 Task: Find and update the contact information for the person with home phone number '01128762718'.
Action: Mouse moved to (14, 75)
Screenshot: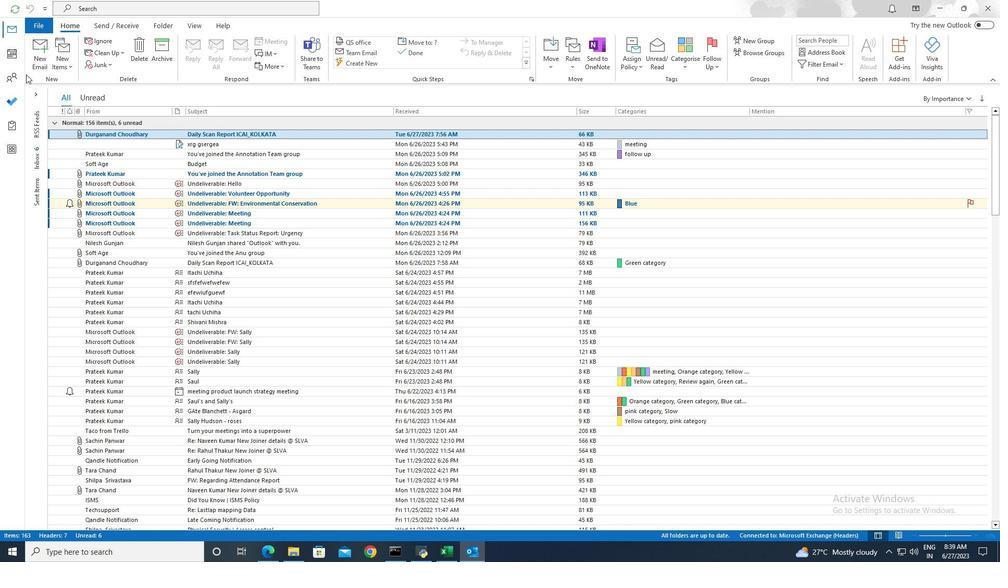 
Action: Mouse pressed left at (14, 75)
Screenshot: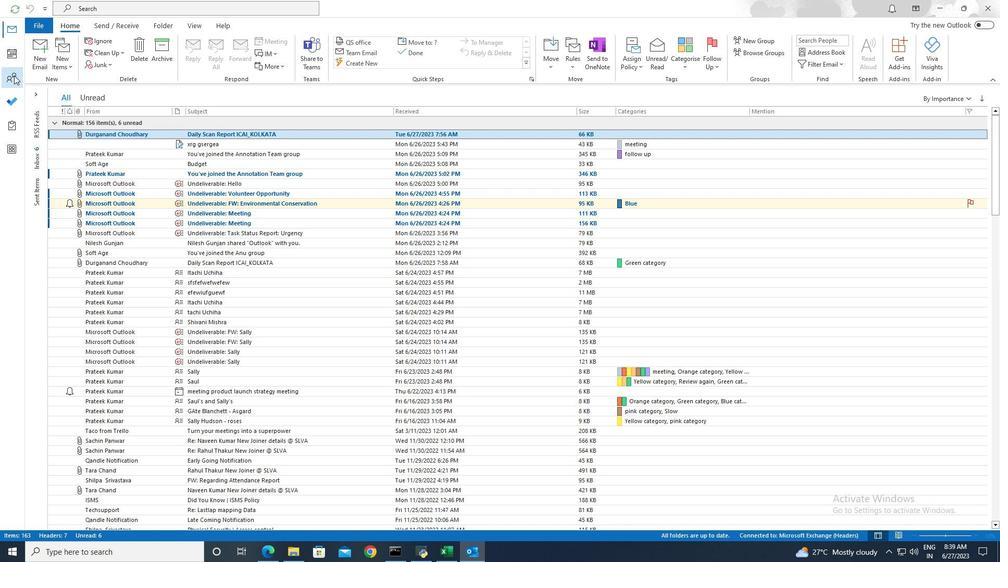 
Action: Mouse moved to (208, 9)
Screenshot: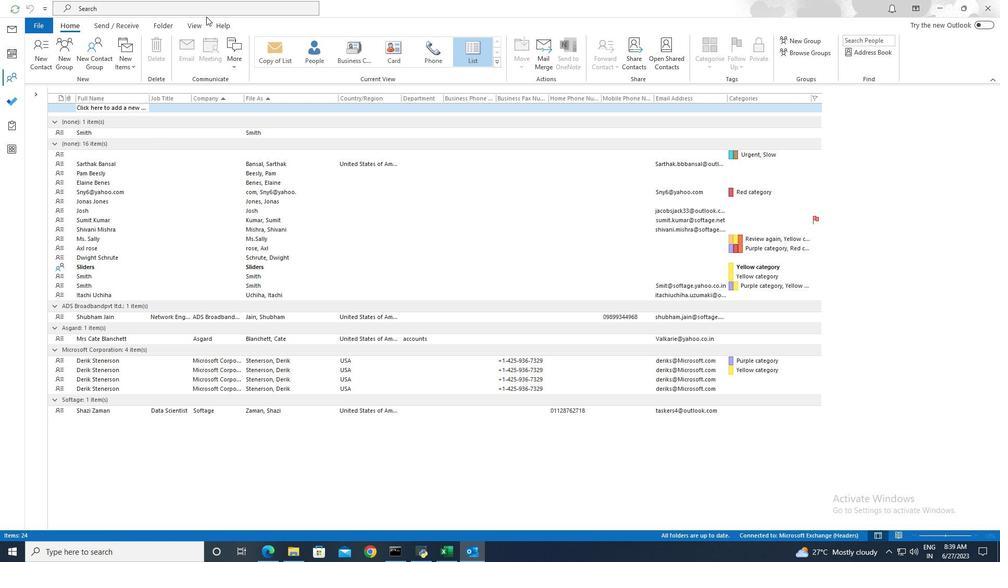 
Action: Mouse pressed left at (208, 9)
Screenshot: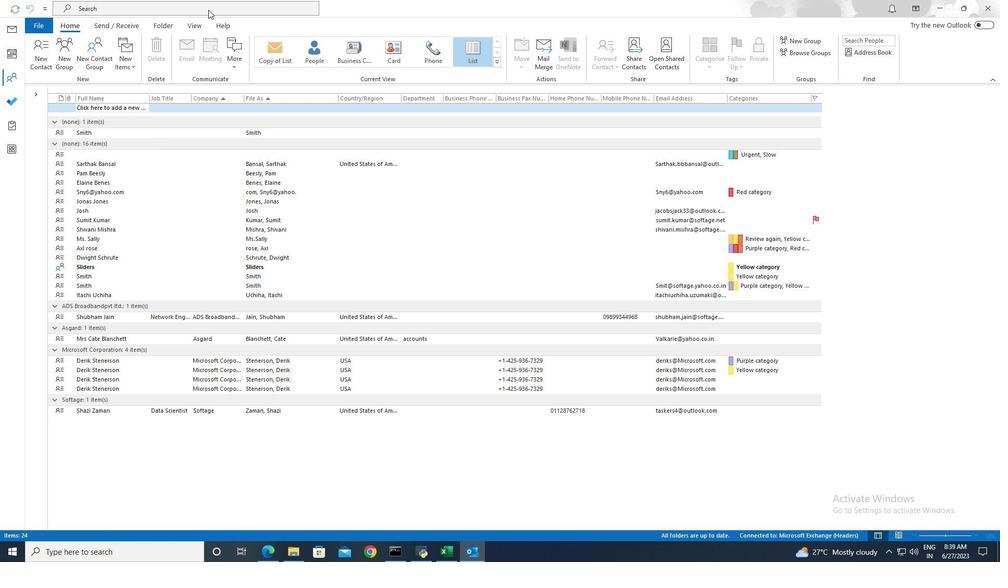 
Action: Mouse moved to (363, 7)
Screenshot: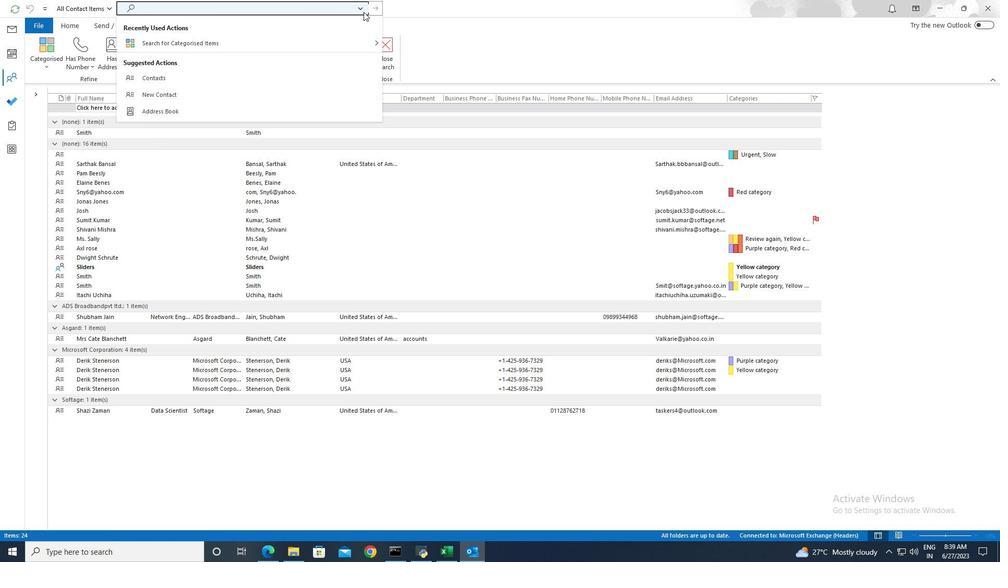 
Action: Mouse pressed left at (363, 7)
Screenshot: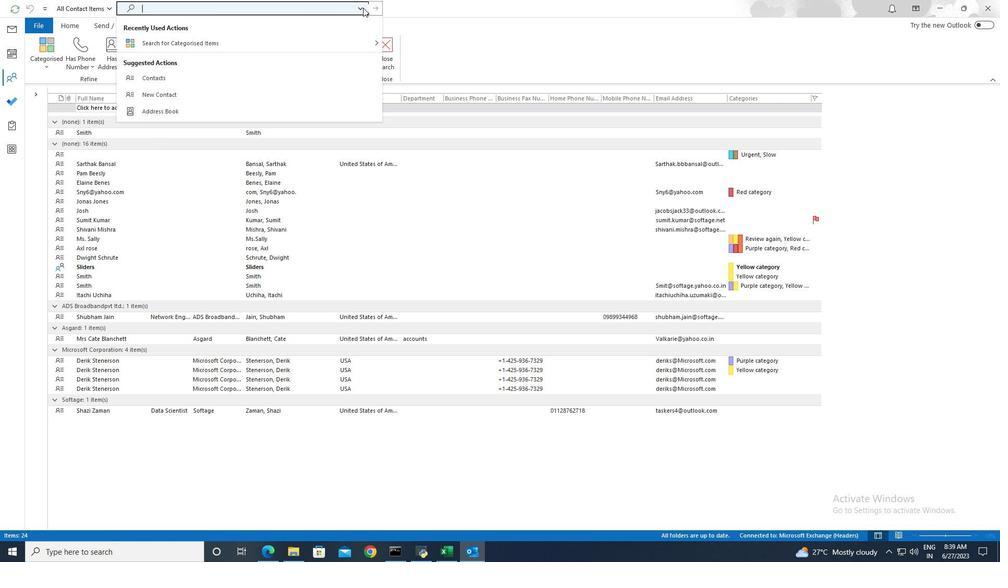 
Action: Mouse moved to (179, 189)
Screenshot: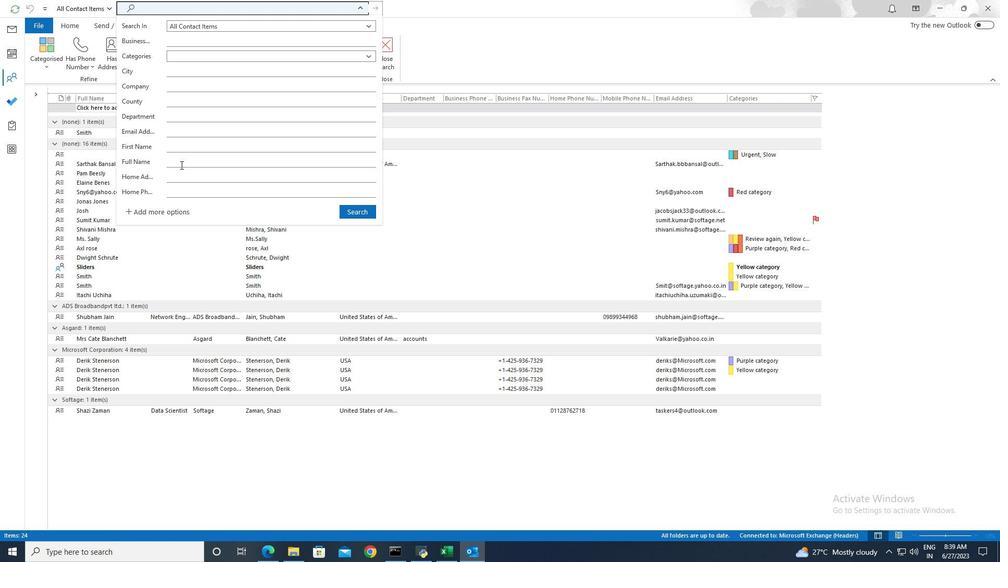 
Action: Mouse pressed left at (179, 189)
Screenshot: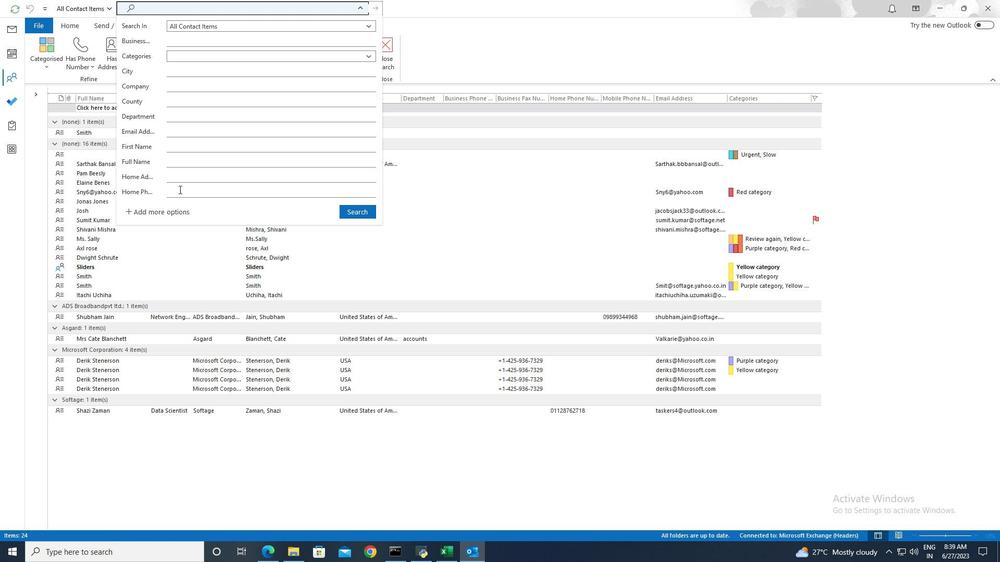 
Action: Key pressed 01128762718
Screenshot: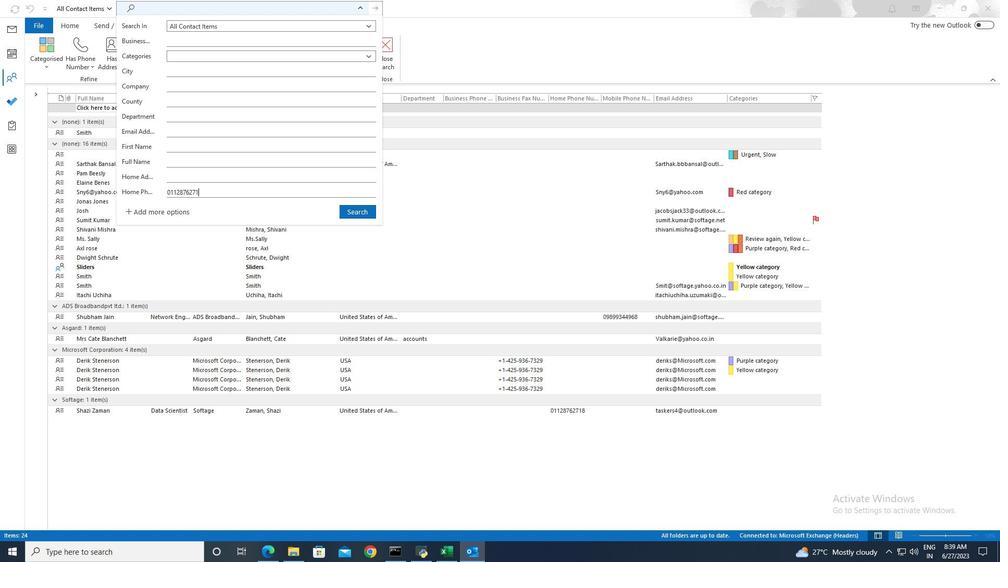 
Action: Mouse moved to (358, 212)
Screenshot: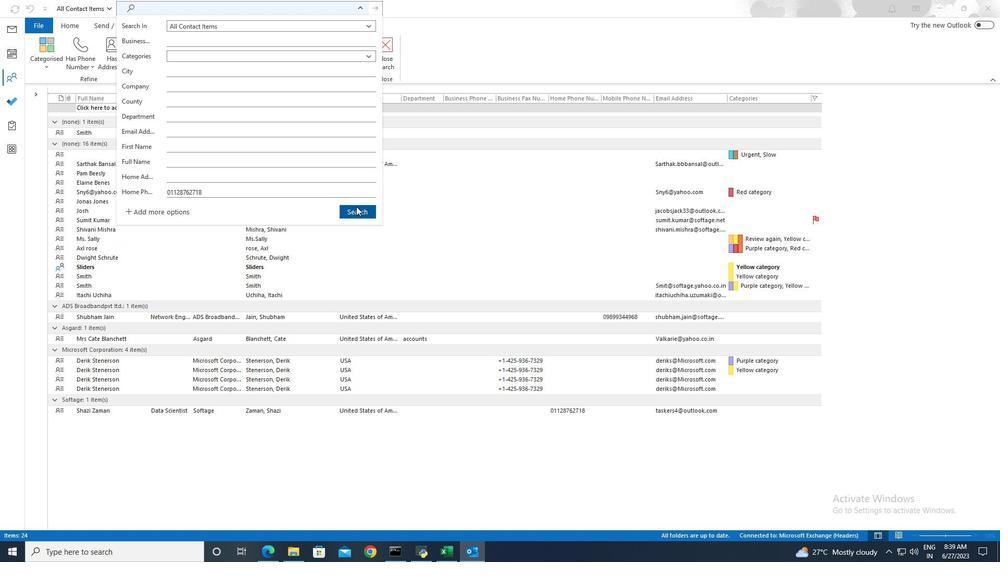 
Action: Mouse pressed left at (358, 212)
Screenshot: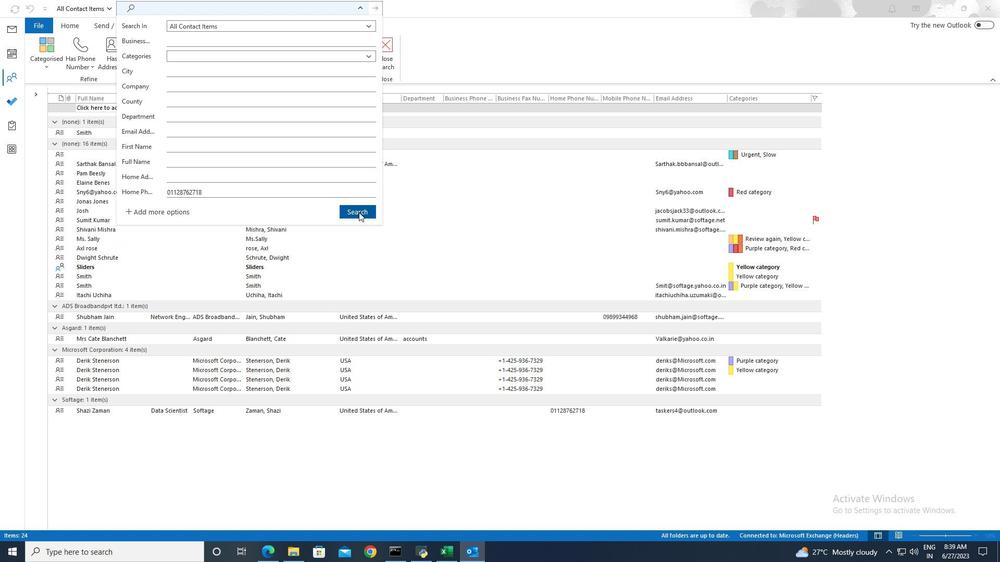 
Action: Mouse moved to (171, 120)
Screenshot: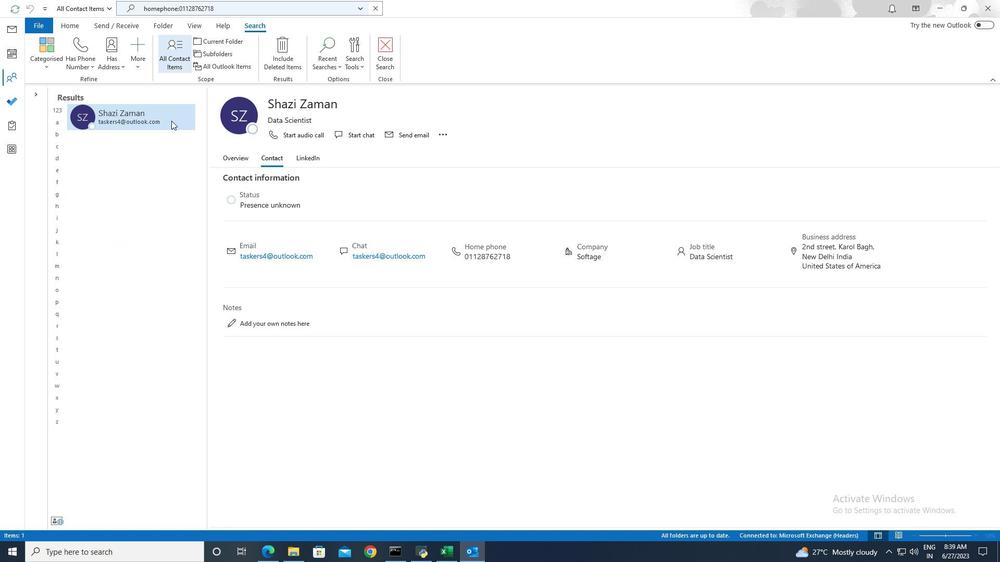 
Action: Mouse pressed left at (171, 120)
Screenshot: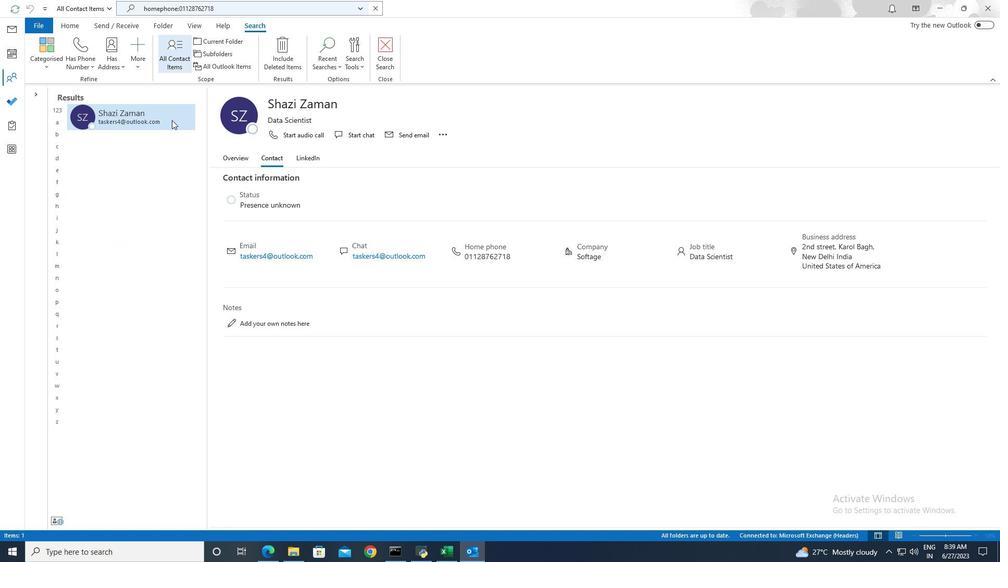 
Action: Mouse pressed left at (171, 120)
Screenshot: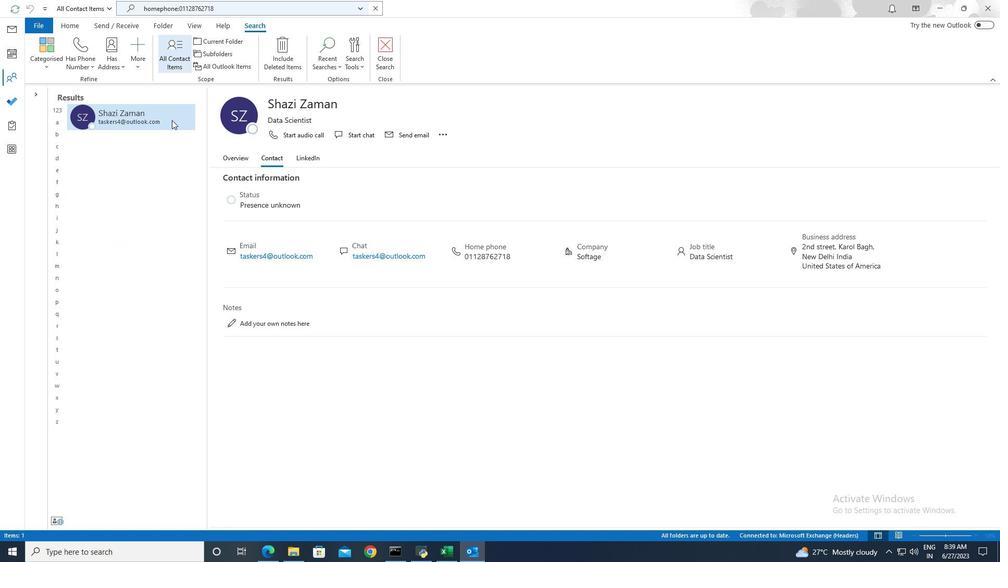
Action: Mouse moved to (77, 211)
Screenshot: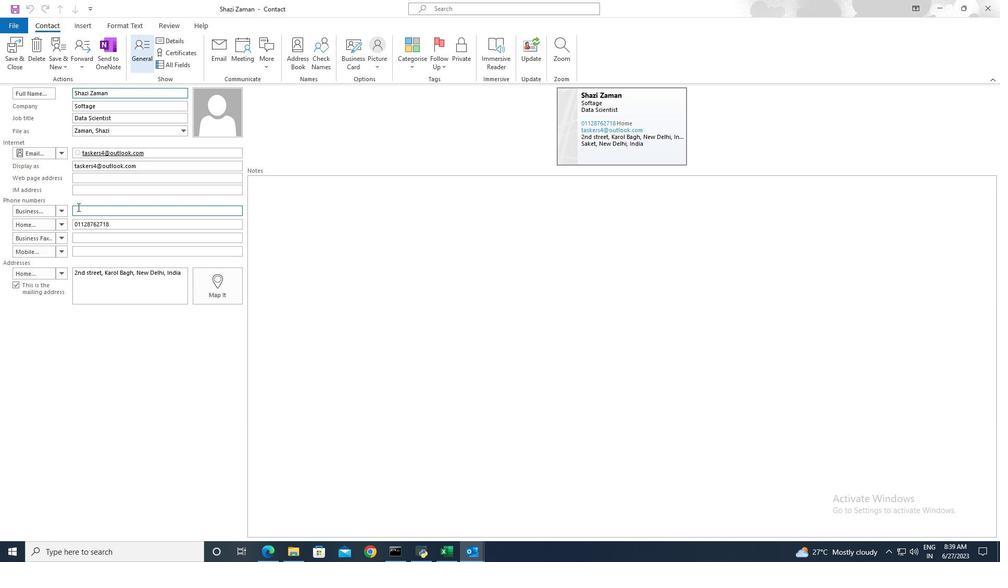 
Action: Mouse pressed left at (77, 211)
Screenshot: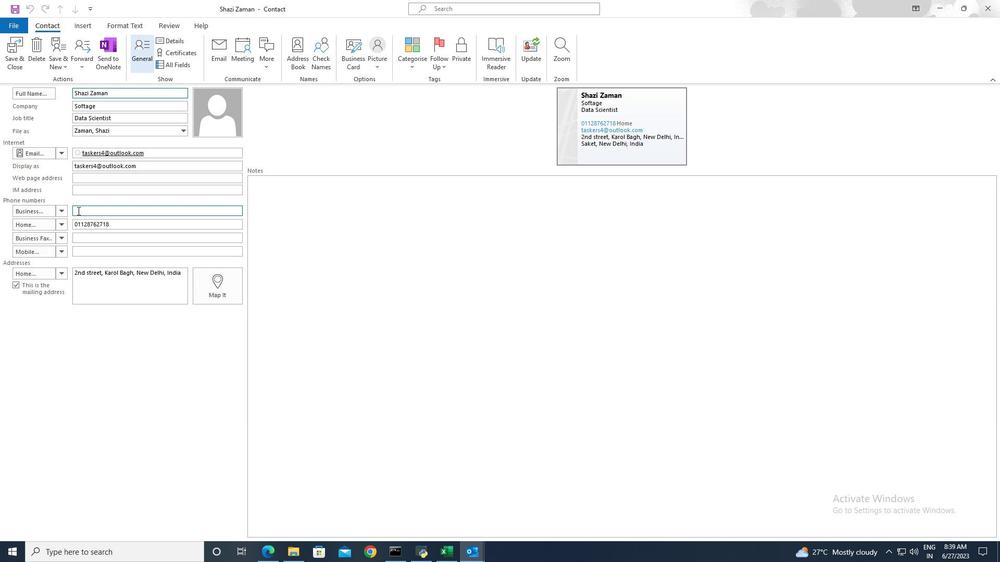 
Action: Key pressed 8700089195
Screenshot: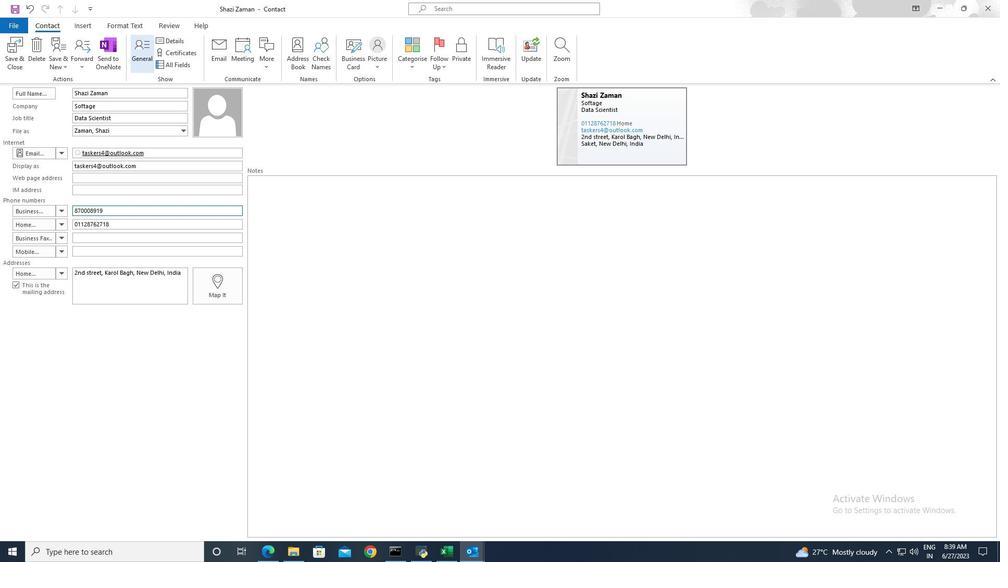 
Action: Mouse moved to (77, 253)
Screenshot: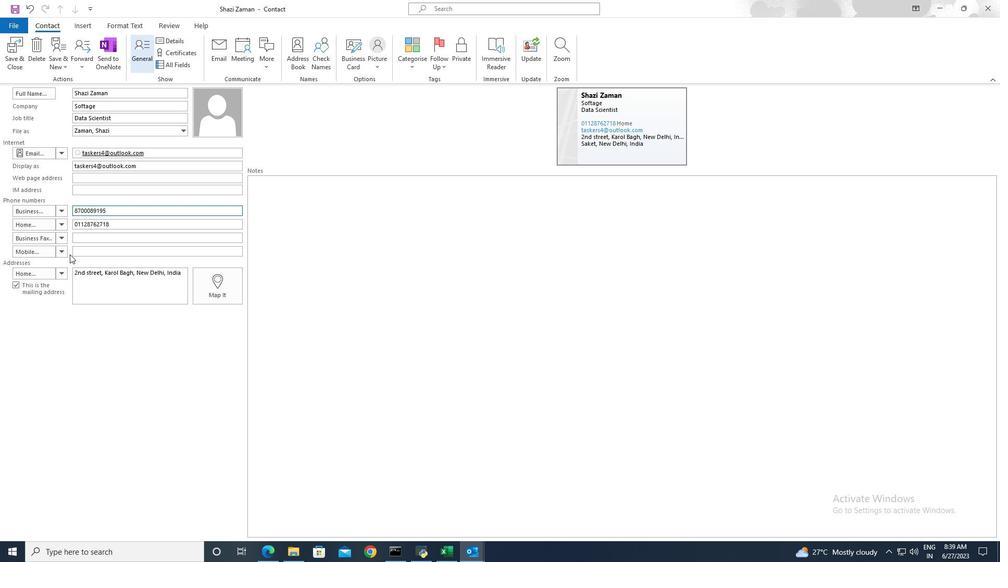 
Action: Mouse pressed left at (77, 253)
Screenshot: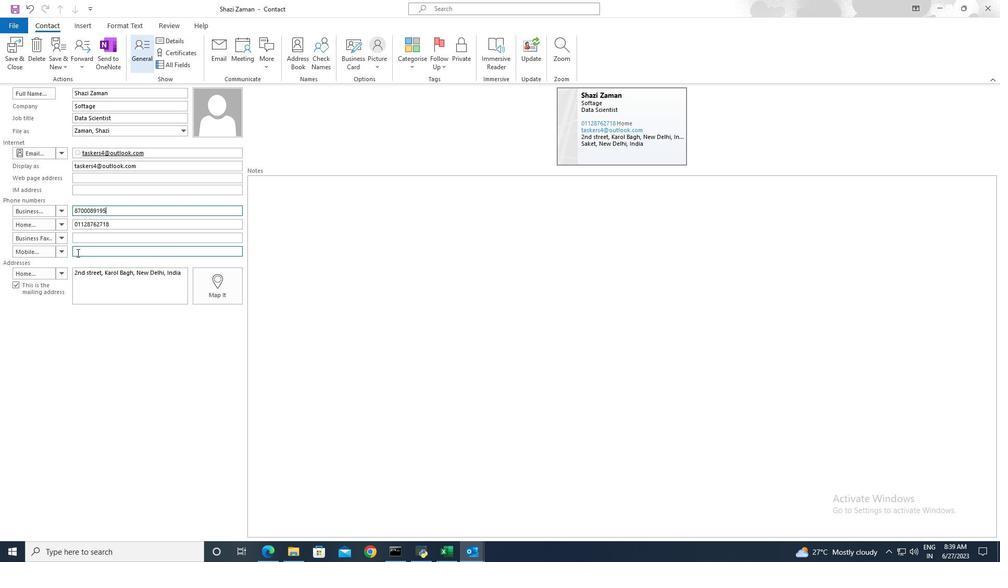 
Action: Key pressed 9899344968
Screenshot: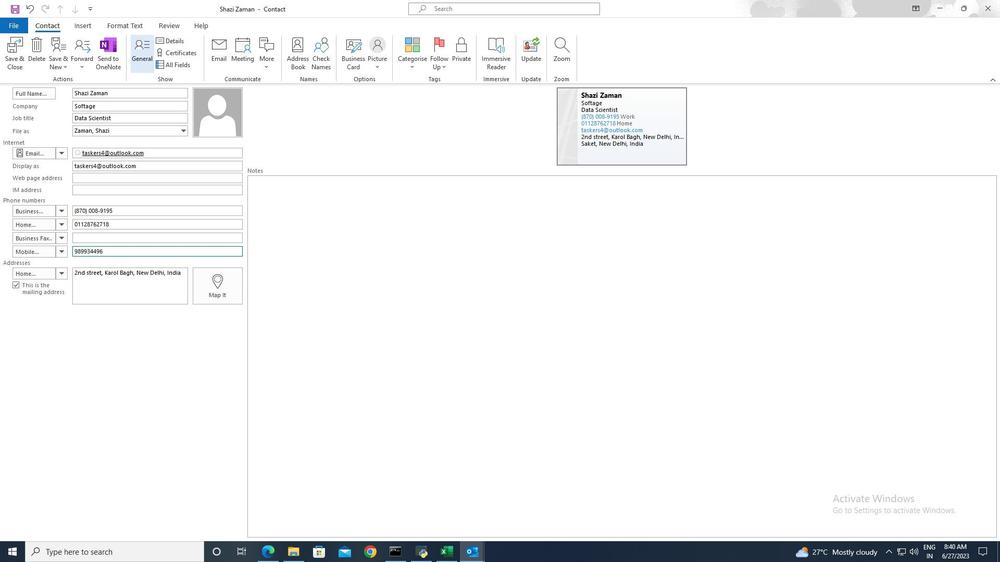 
Action: Mouse moved to (56, 276)
Screenshot: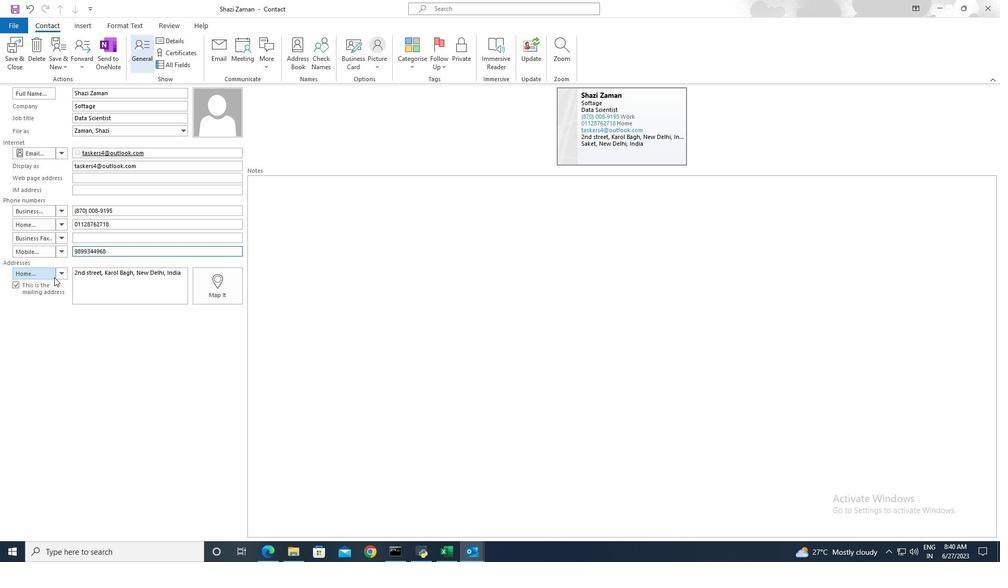 
Action: Mouse pressed left at (56, 276)
Screenshot: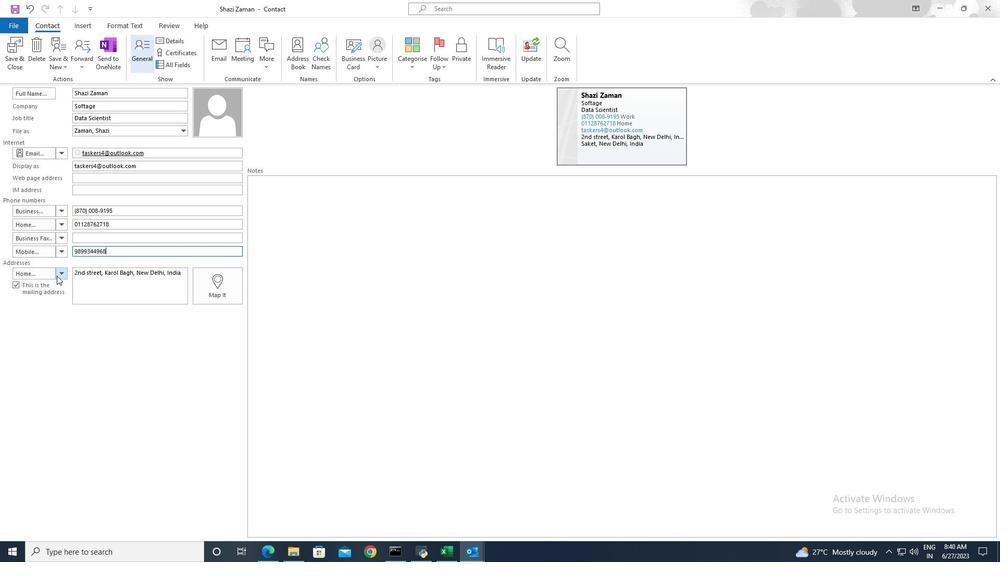 
Action: Mouse moved to (65, 317)
Screenshot: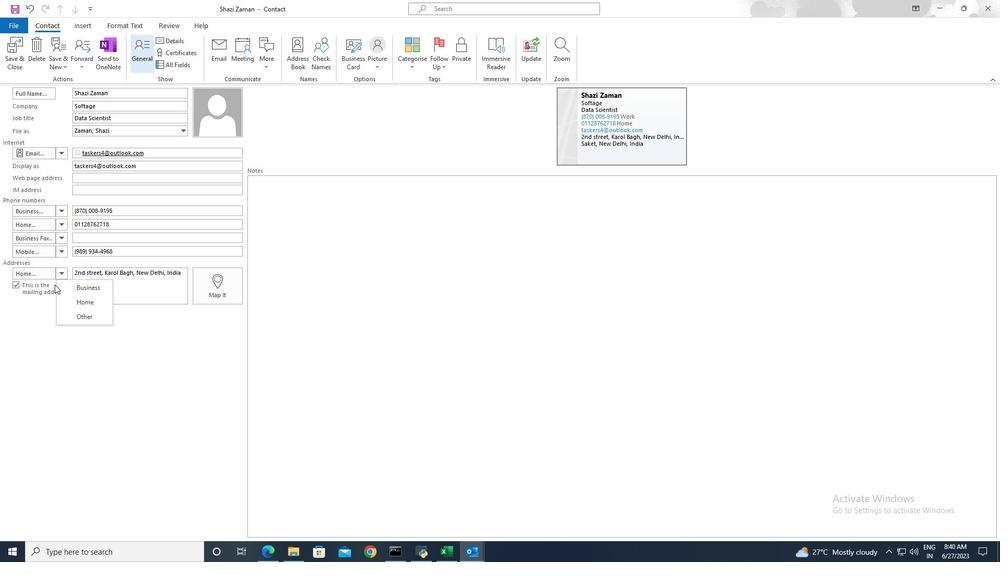 
Action: Mouse pressed left at (65, 317)
Screenshot: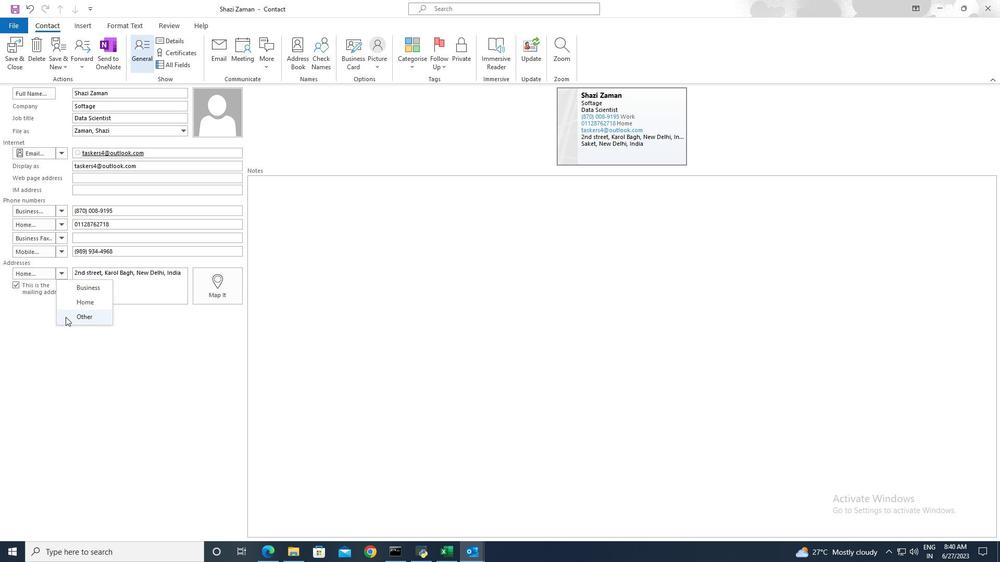 
Action: Mouse moved to (83, 290)
Screenshot: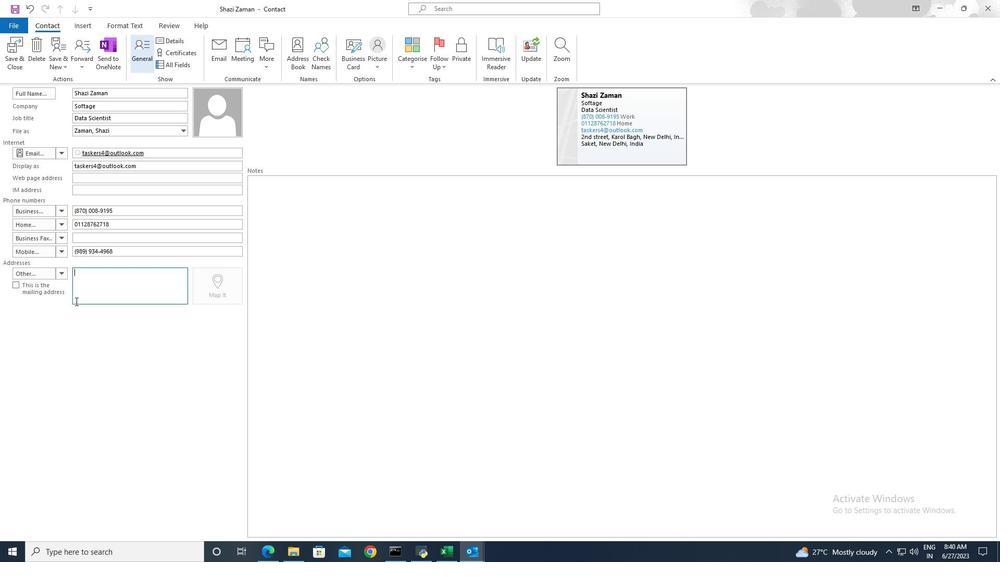 
Action: Key pressed 204,<Key.space><Key.shift><Key.shift><Key.shift><Key.shift><Key.shift>Udyog<Key.space><Key.shift>Vihar<Key.space><Key.shift><Key.shift><Key.shift><Key.shift><Key.shift><Key.shift><Key.shift><Key.shift><Key.shift><Key.shift><Key.shift><Key.shift><Key.shift><Key.shift><Key.shift><Key.shift><Key.shift><Key.shift><Key.shift>Phase<Key.space>4,<Key.space><Key.shift>Gurugram,<Key.space><Key.shift>India
Screenshot: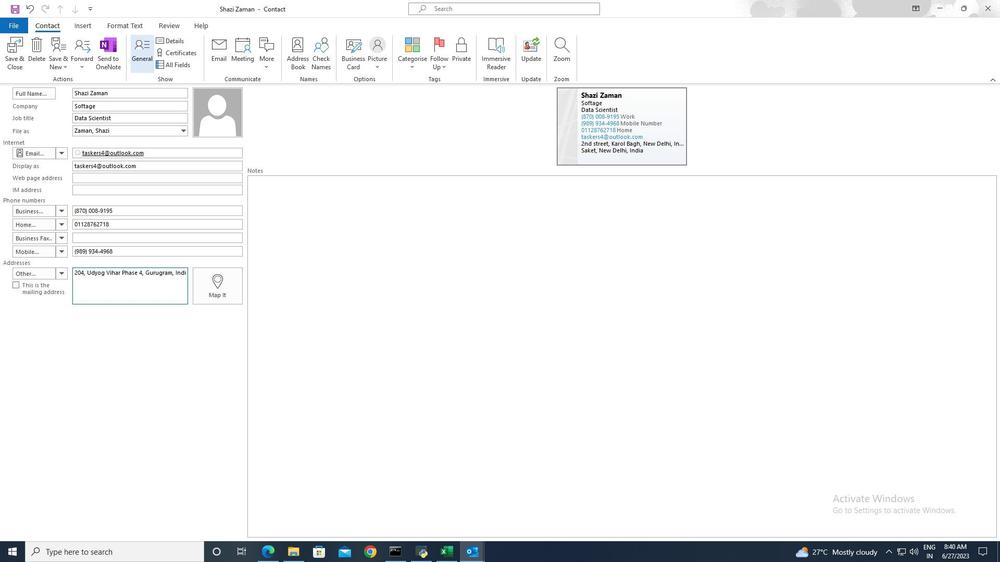 
Action: Mouse moved to (19, 44)
Screenshot: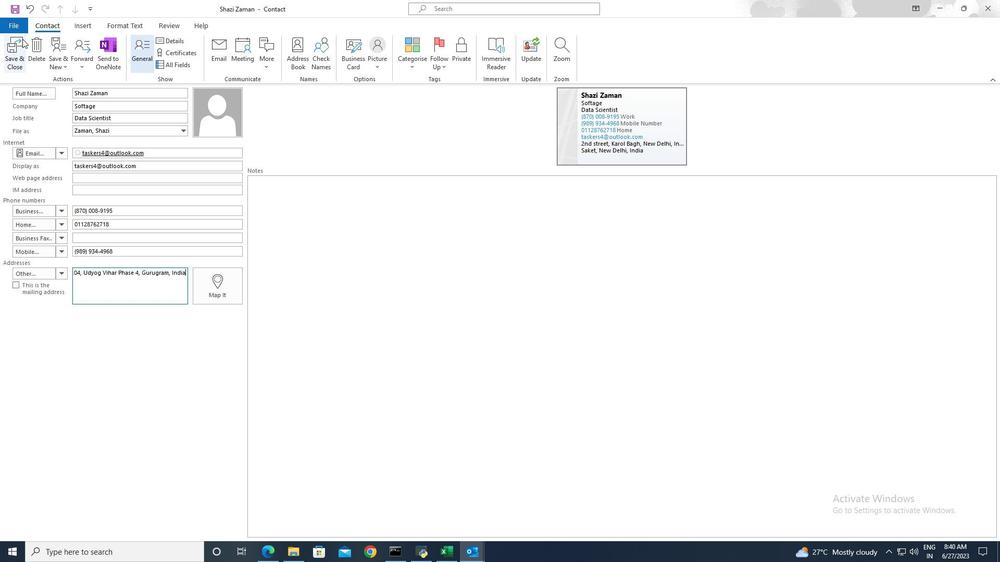 
Action: Mouse pressed left at (19, 44)
Screenshot: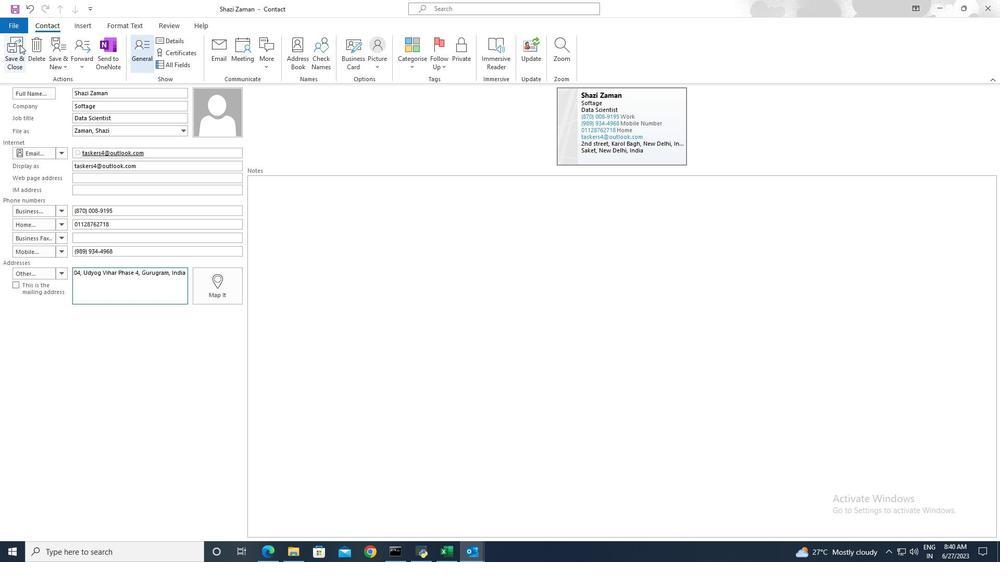 
